 Task: Create a sub task Design and Implement Solution for the task  Integrate website with a new customer support ticketing system in the project AgileKite , assign it to team member softage.1@softage.net and update the status of the sub task to  On Track  , set the priority of the sub task to Low
Action: Mouse moved to (62, 312)
Screenshot: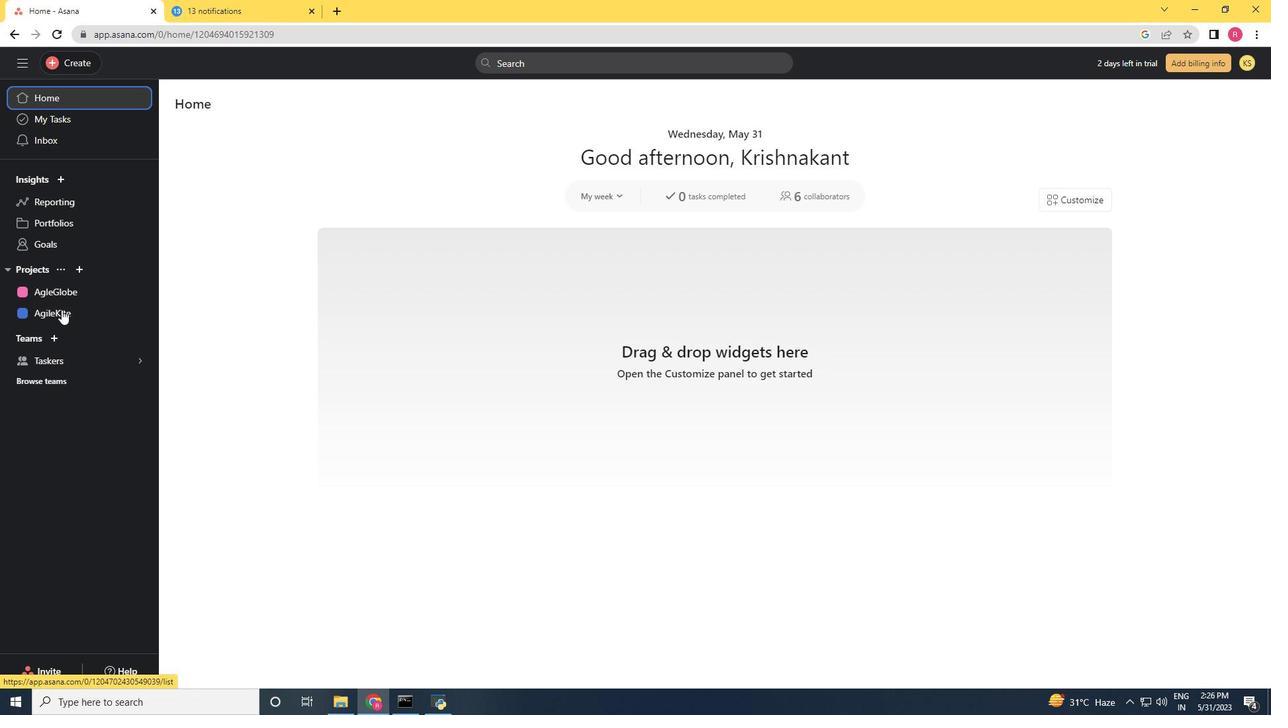 
Action: Mouse pressed left at (62, 312)
Screenshot: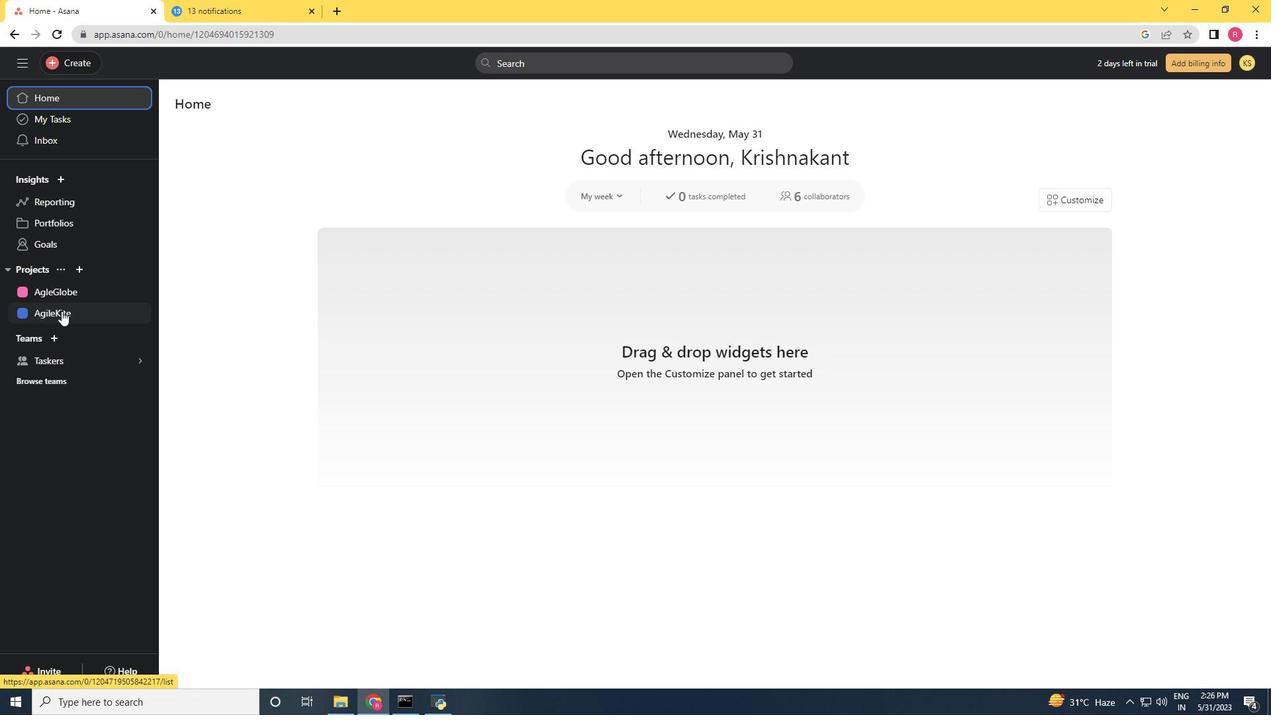 
Action: Mouse moved to (644, 289)
Screenshot: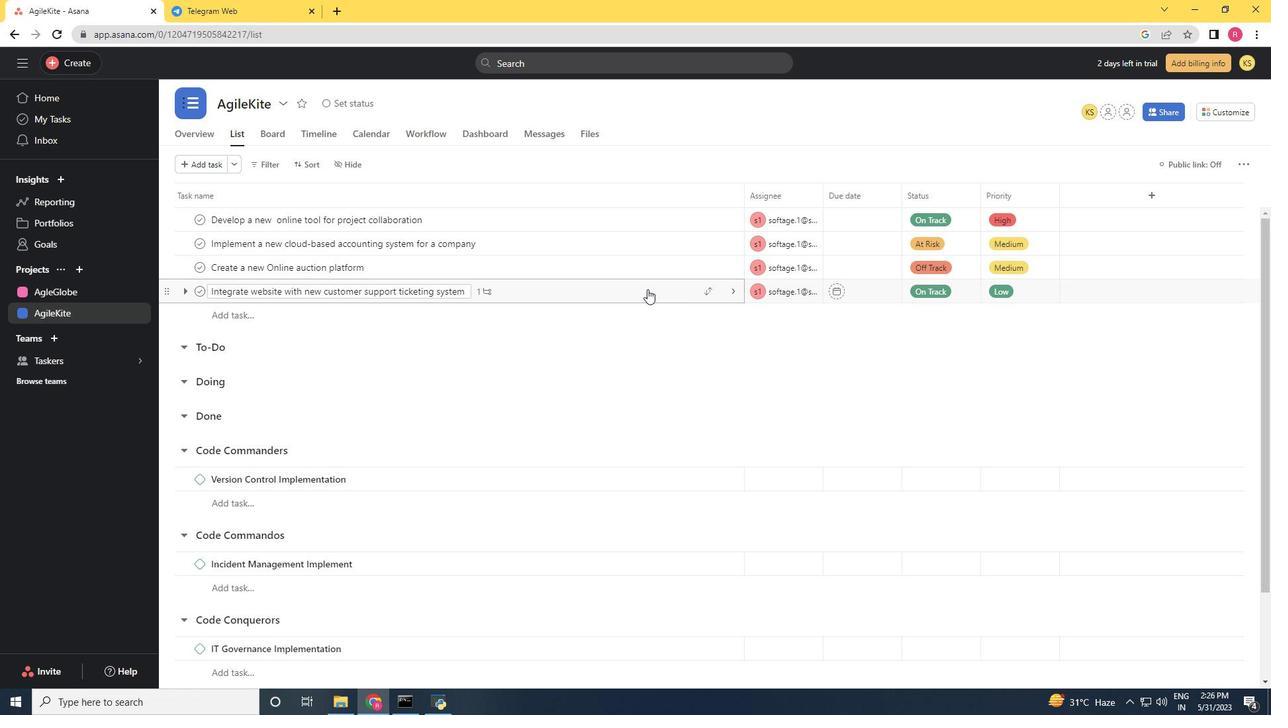 
Action: Mouse pressed left at (644, 289)
Screenshot: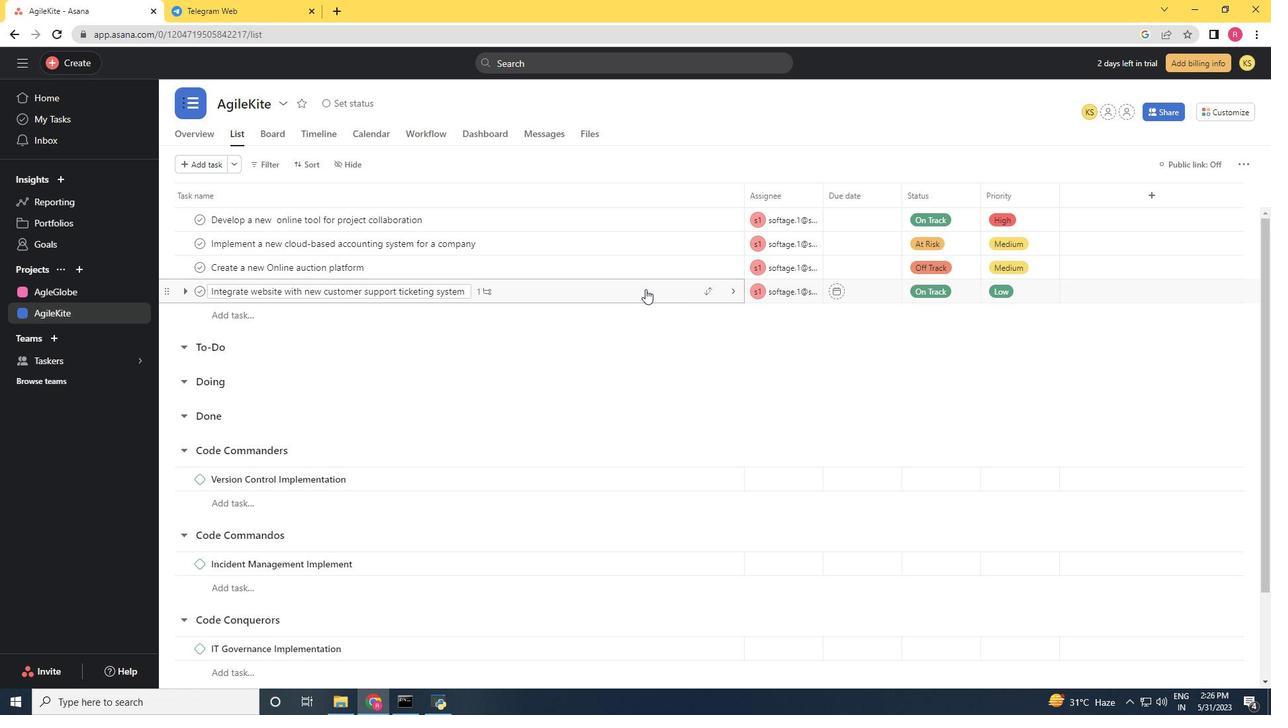 
Action: Mouse moved to (963, 397)
Screenshot: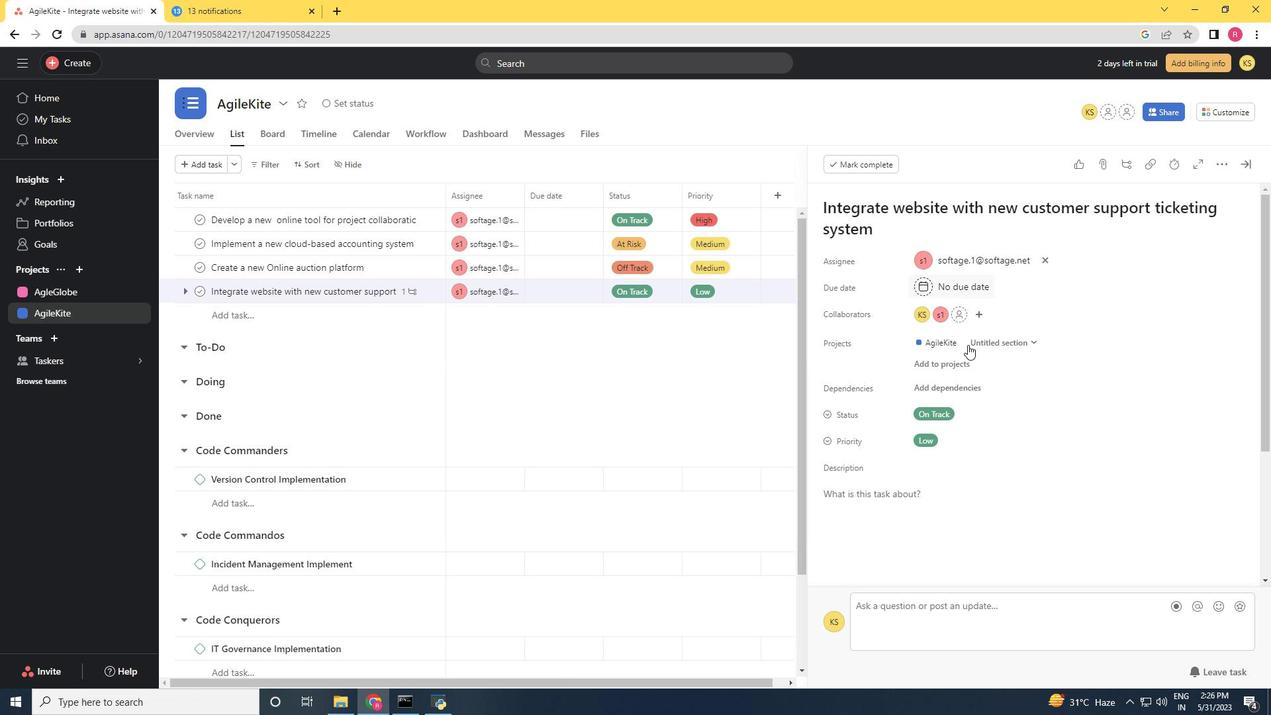 
Action: Mouse scrolled (963, 396) with delta (0, 0)
Screenshot: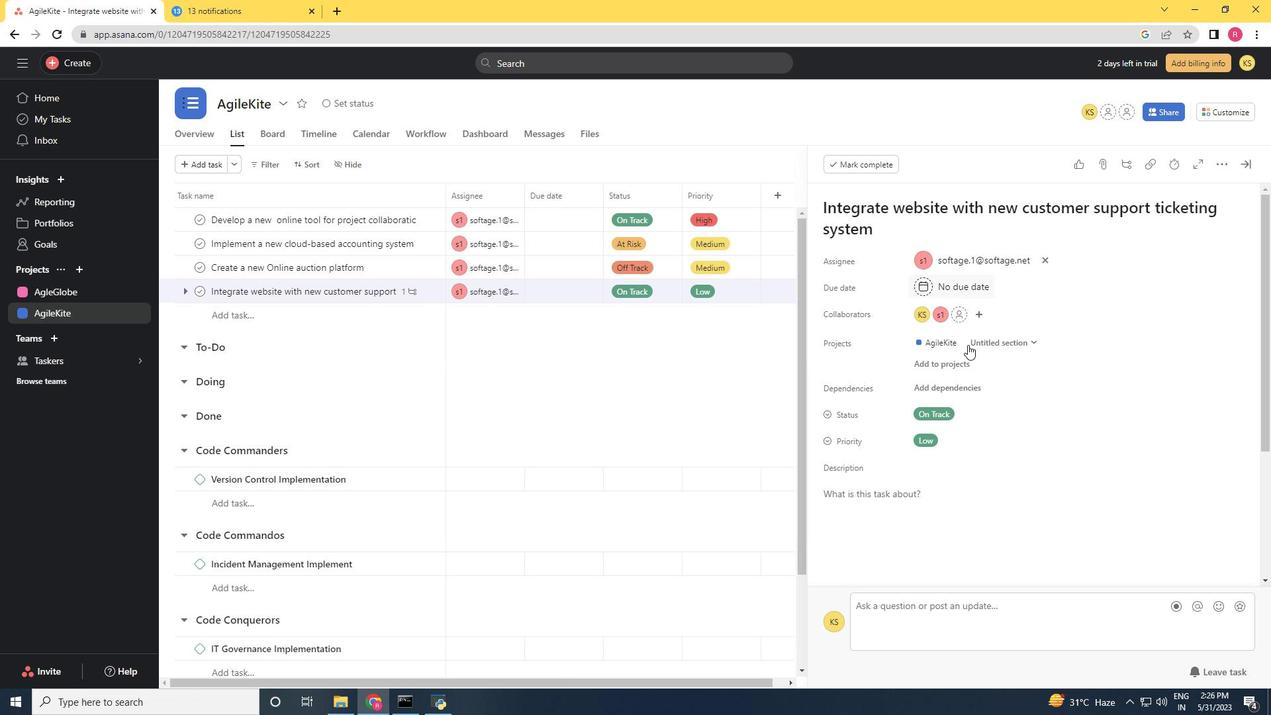
Action: Mouse scrolled (963, 396) with delta (0, 0)
Screenshot: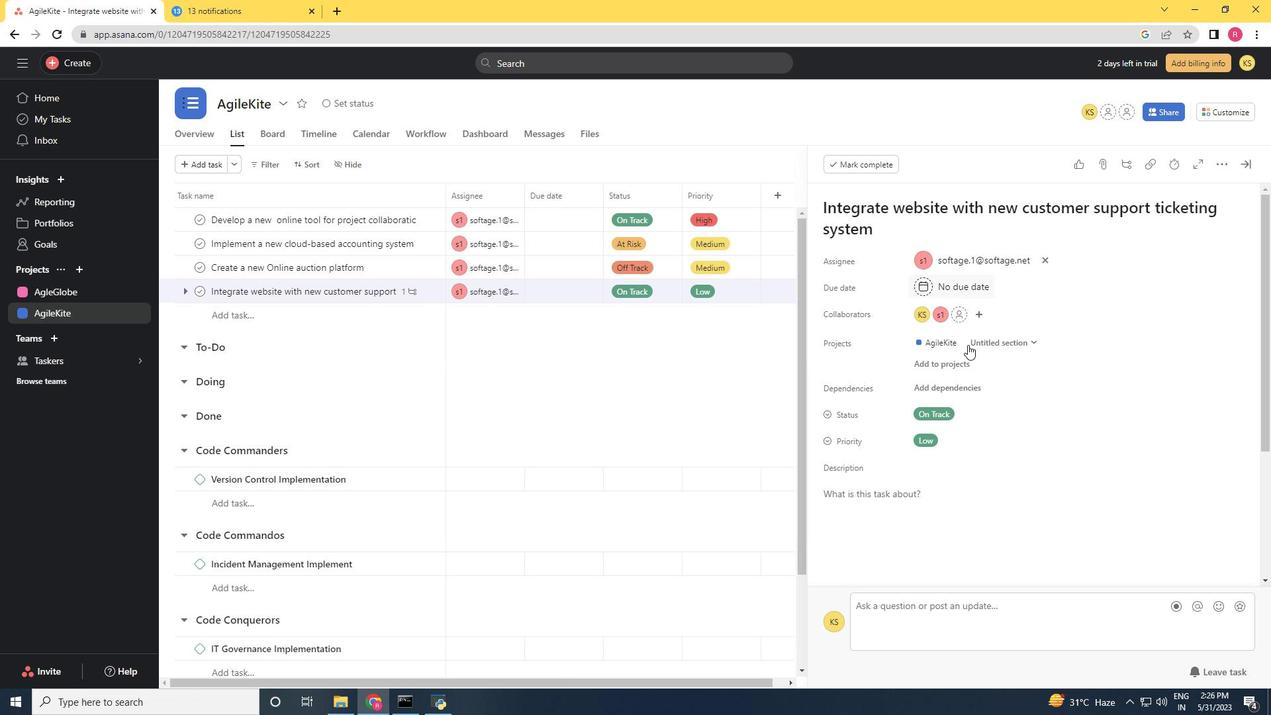 
Action: Mouse scrolled (963, 396) with delta (0, 0)
Screenshot: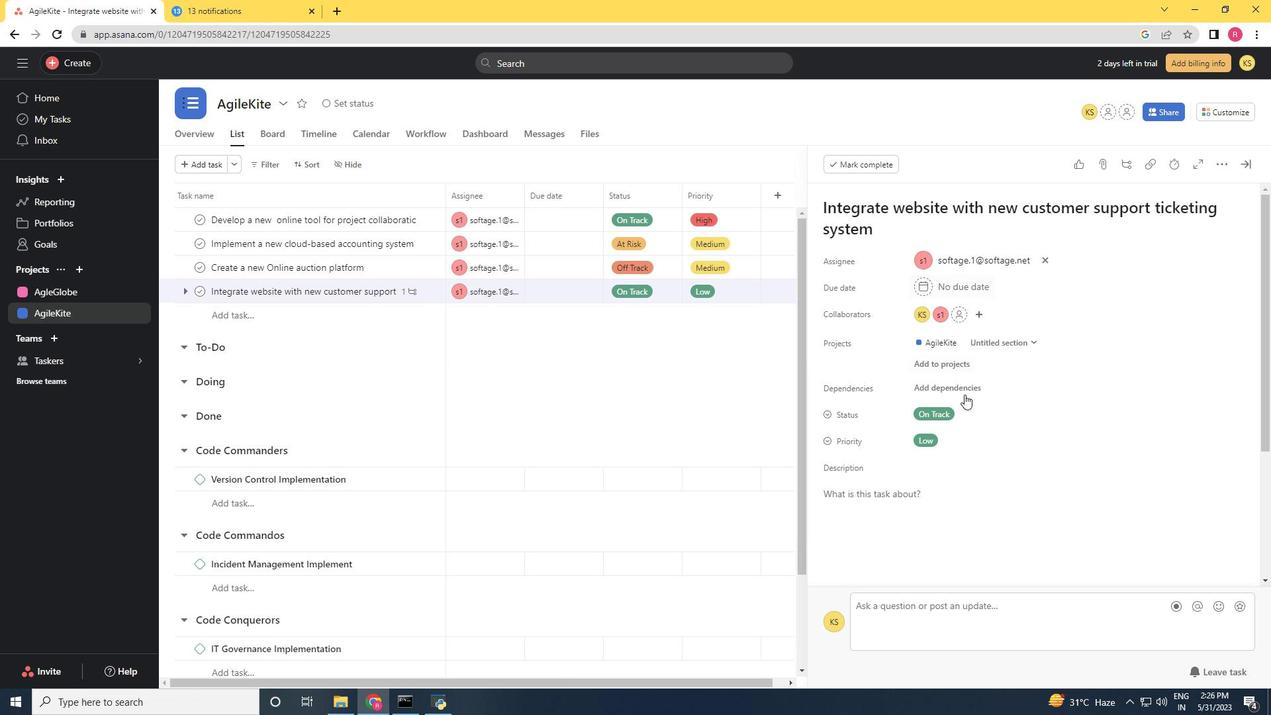 
Action: Mouse scrolled (963, 396) with delta (0, 0)
Screenshot: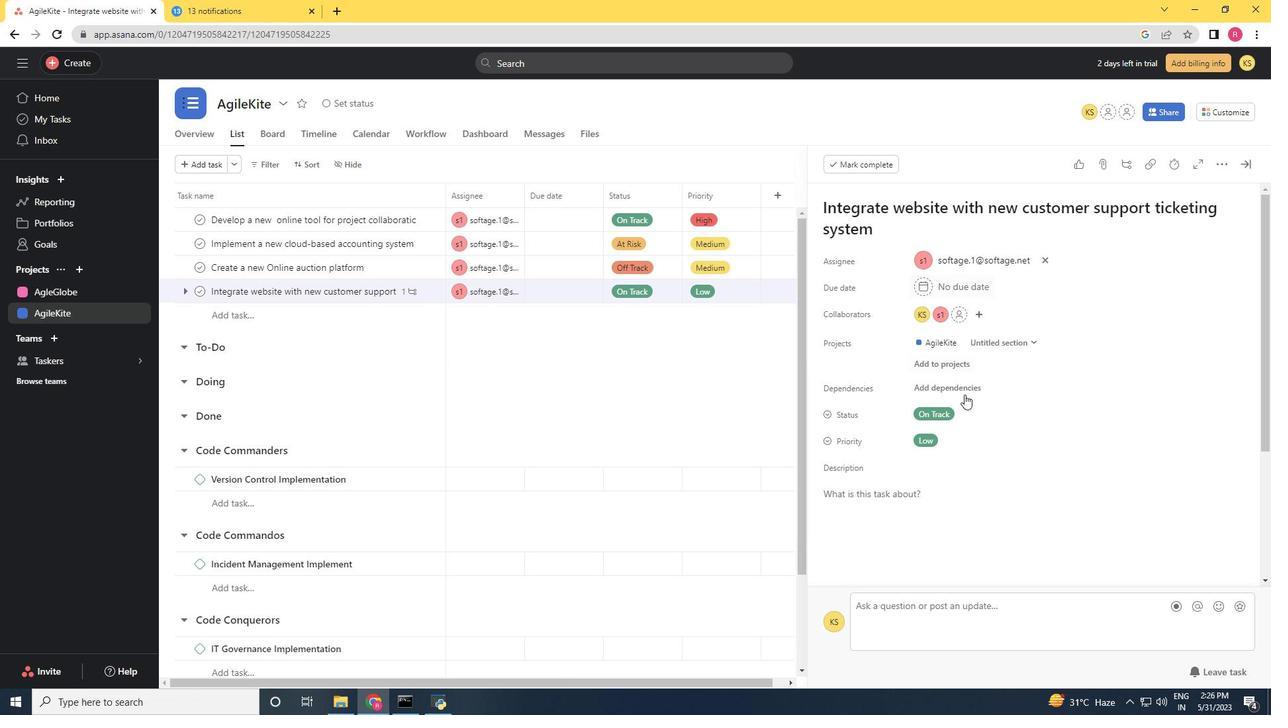 
Action: Mouse scrolled (963, 396) with delta (0, 0)
Screenshot: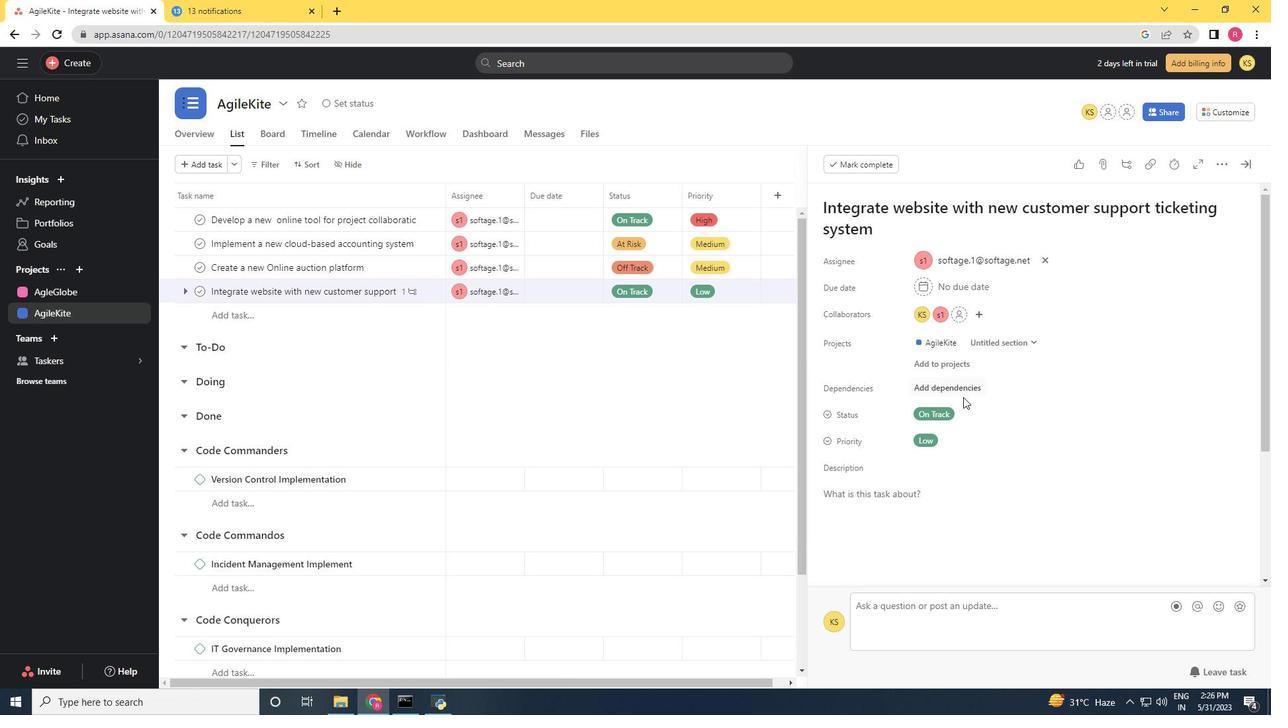 
Action: Mouse moved to (872, 476)
Screenshot: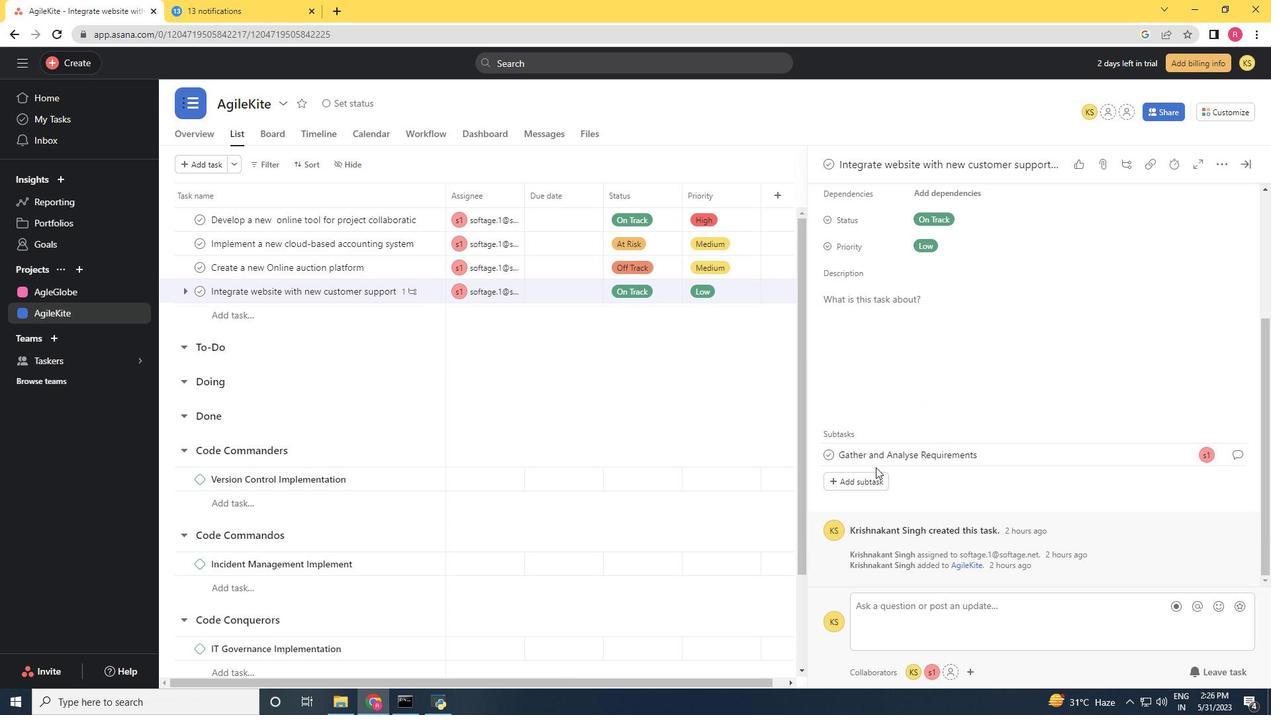
Action: Mouse pressed left at (872, 476)
Screenshot: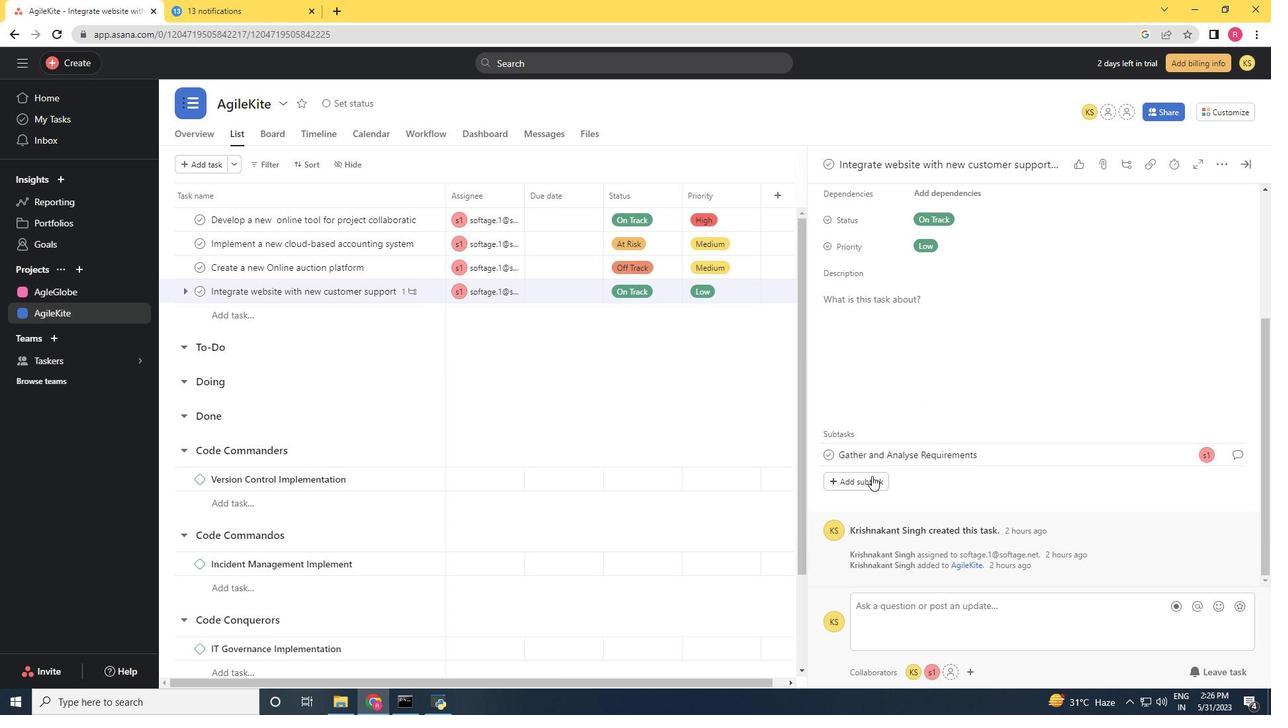 
Action: Mouse moved to (891, 463)
Screenshot: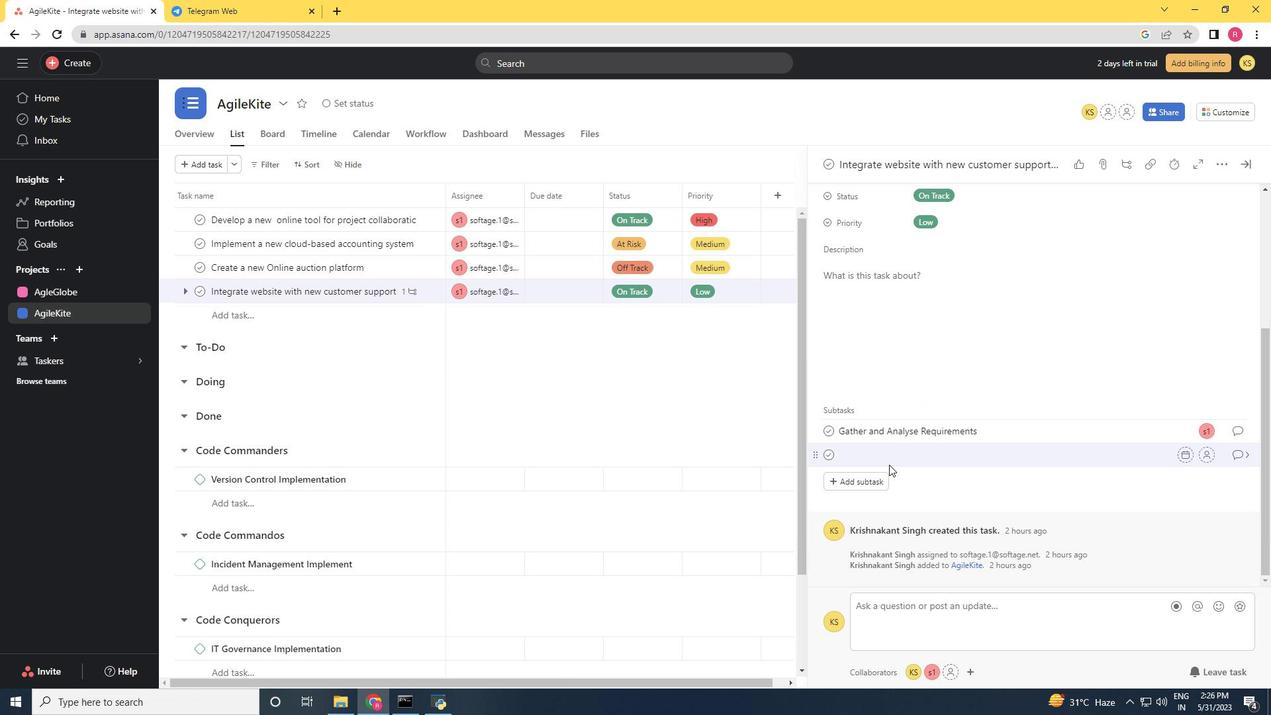 
Action: Key pressed <Key.shift>Design<Key.space>and<Key.space><Key.shift_r>Implements<Key.space><Key.shift>Solution<Key.space>
Screenshot: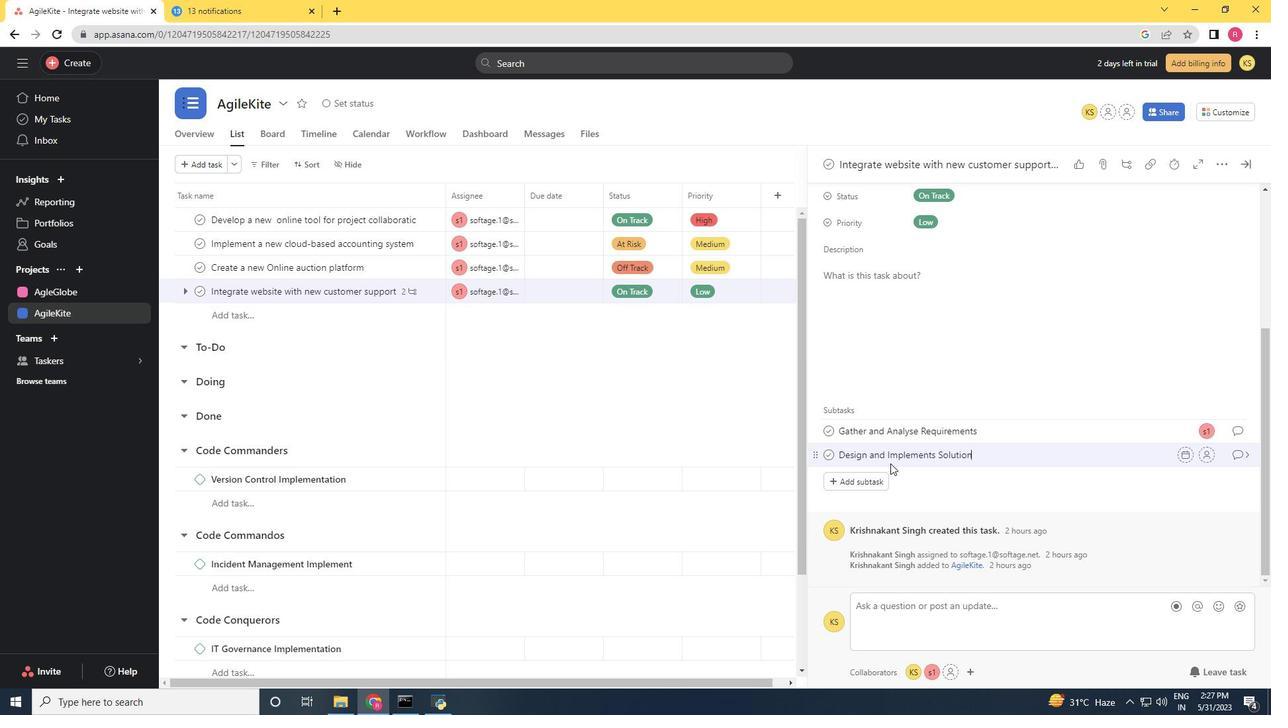 
Action: Mouse moved to (1212, 457)
Screenshot: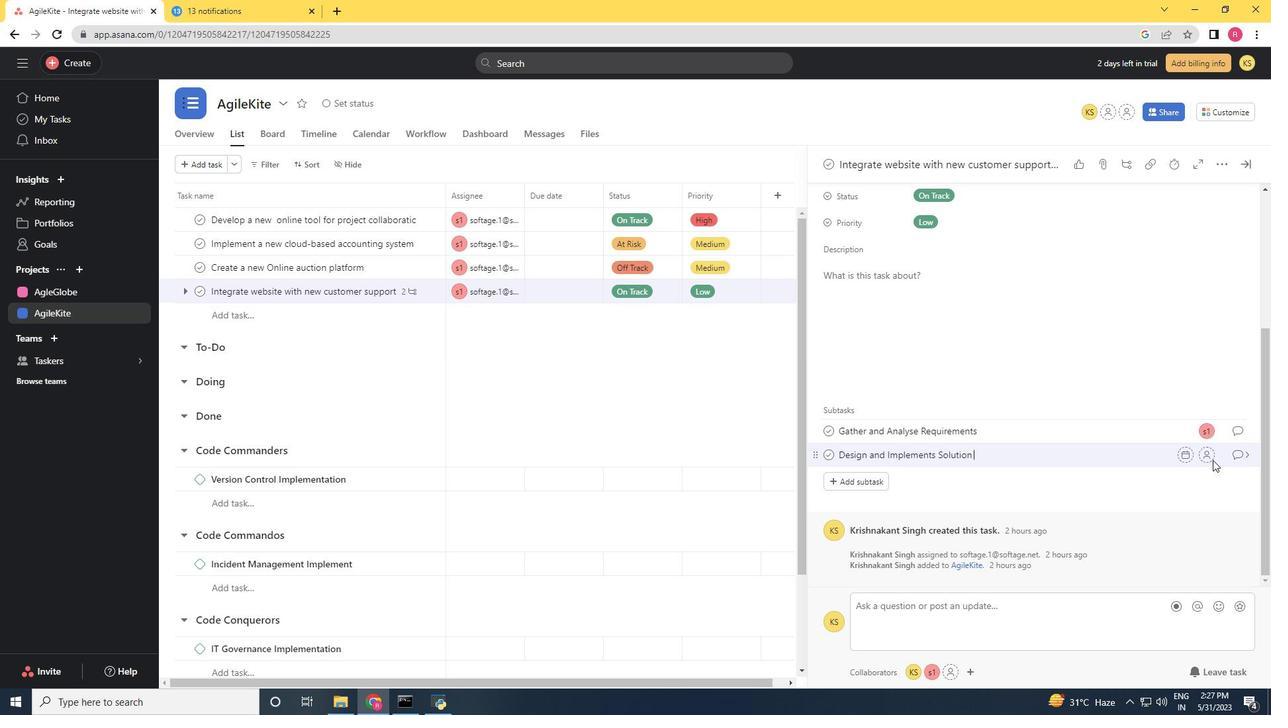 
Action: Mouse pressed left at (1212, 457)
Screenshot: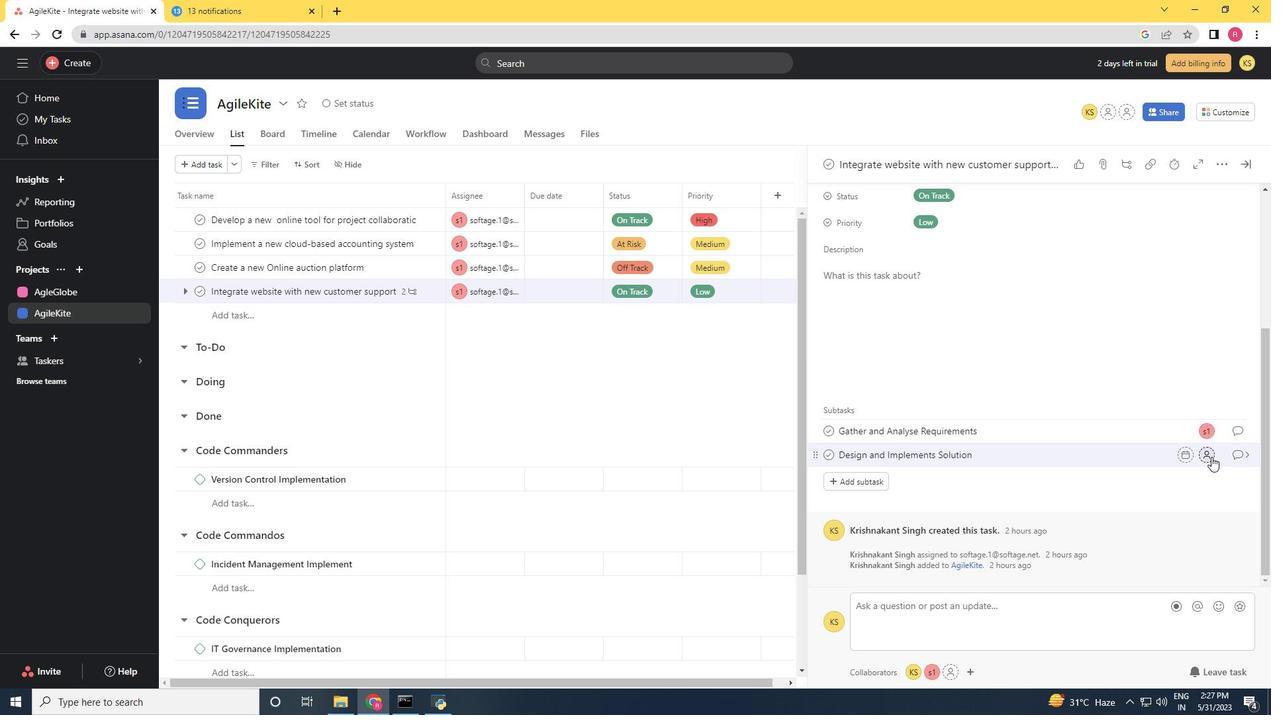 
Action: Mouse moved to (1209, 456)
Screenshot: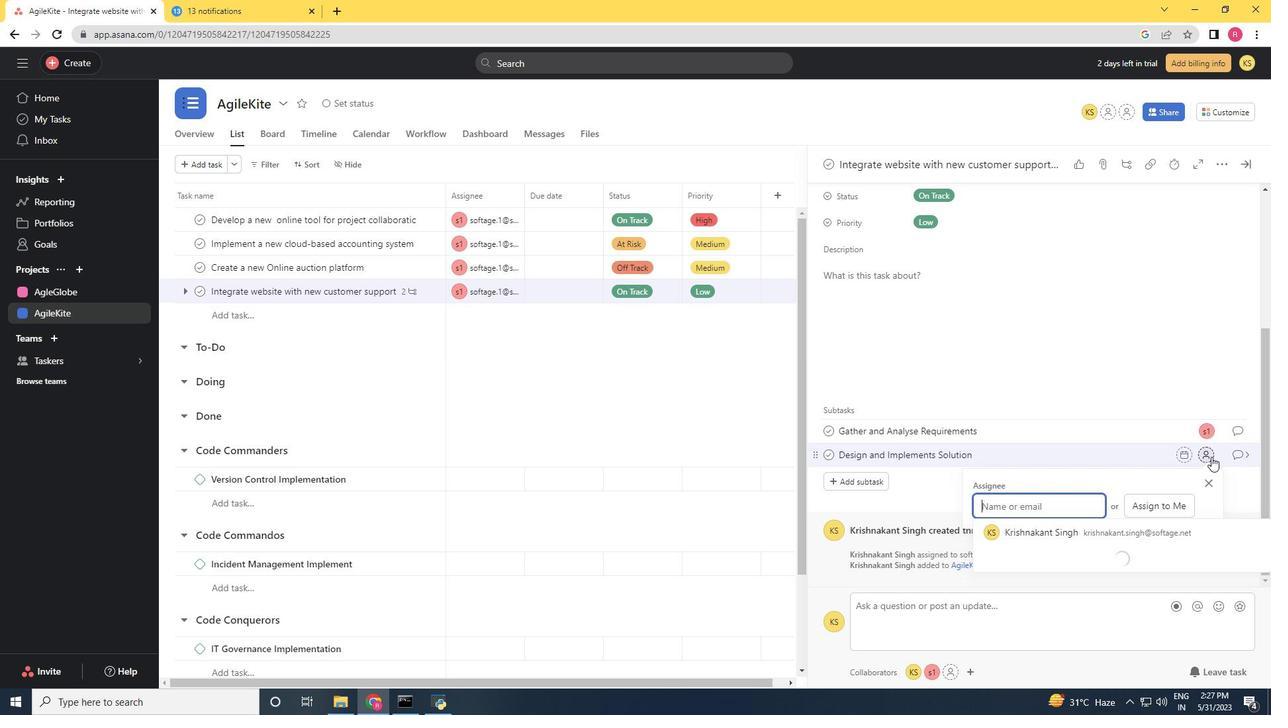 
Action: Key pressed softgage<Key.backspace><Key.backspace><Key.backspace><Key.backspace>age.1<Key.shift>@softg<Key.caps_lock><Key.backspace>AGE<Key.backspace><Key.backspace><Key.backspace><Key.caps_lock>age.net
Screenshot: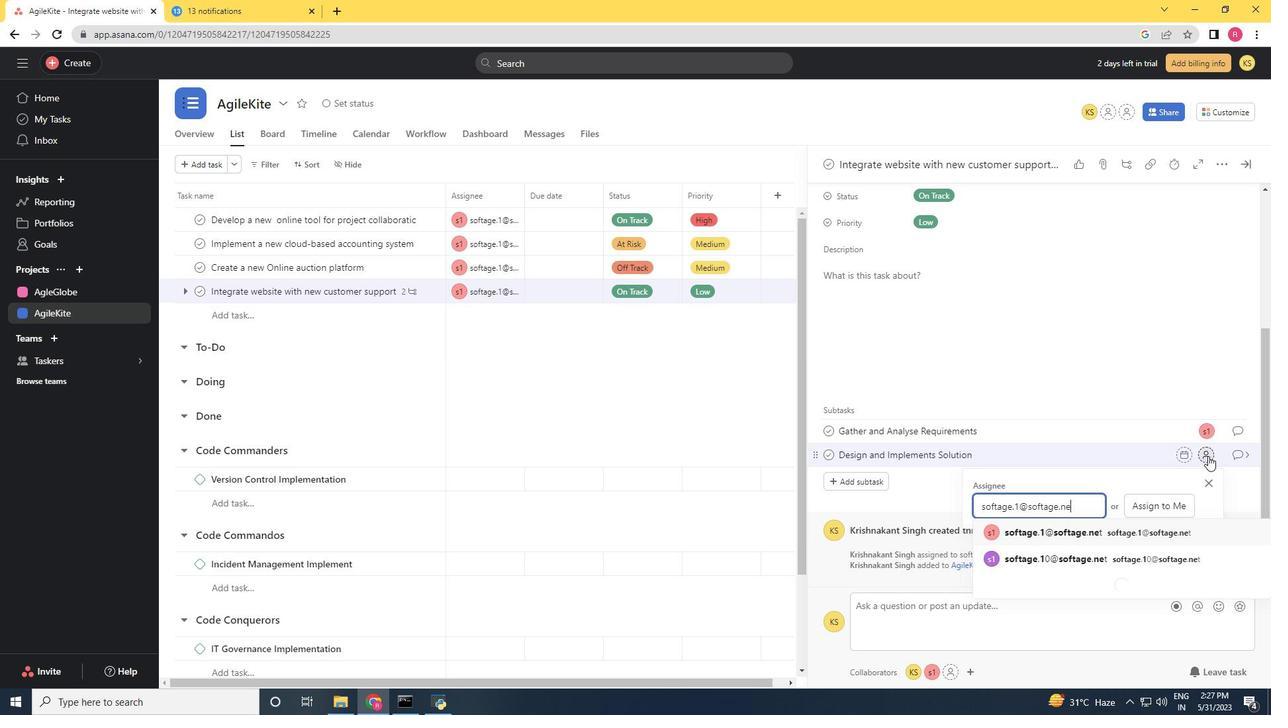 
Action: Mouse moved to (1097, 525)
Screenshot: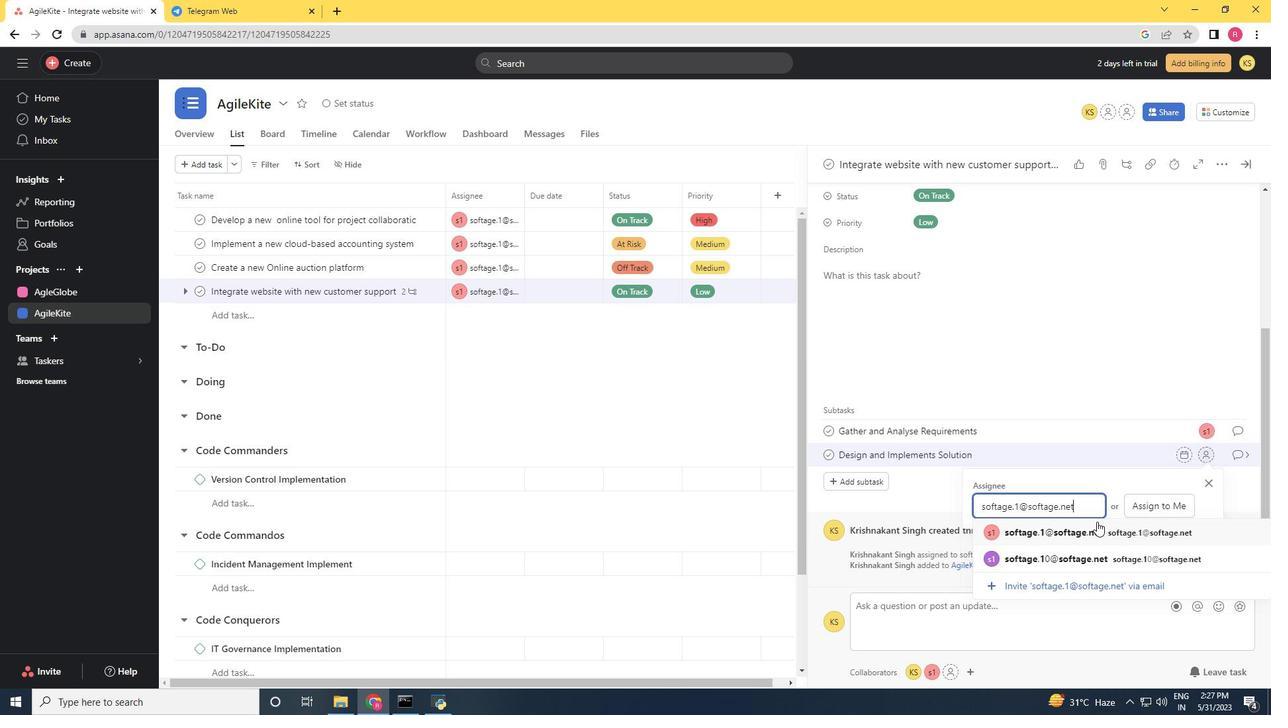 
Action: Mouse pressed left at (1097, 525)
Screenshot: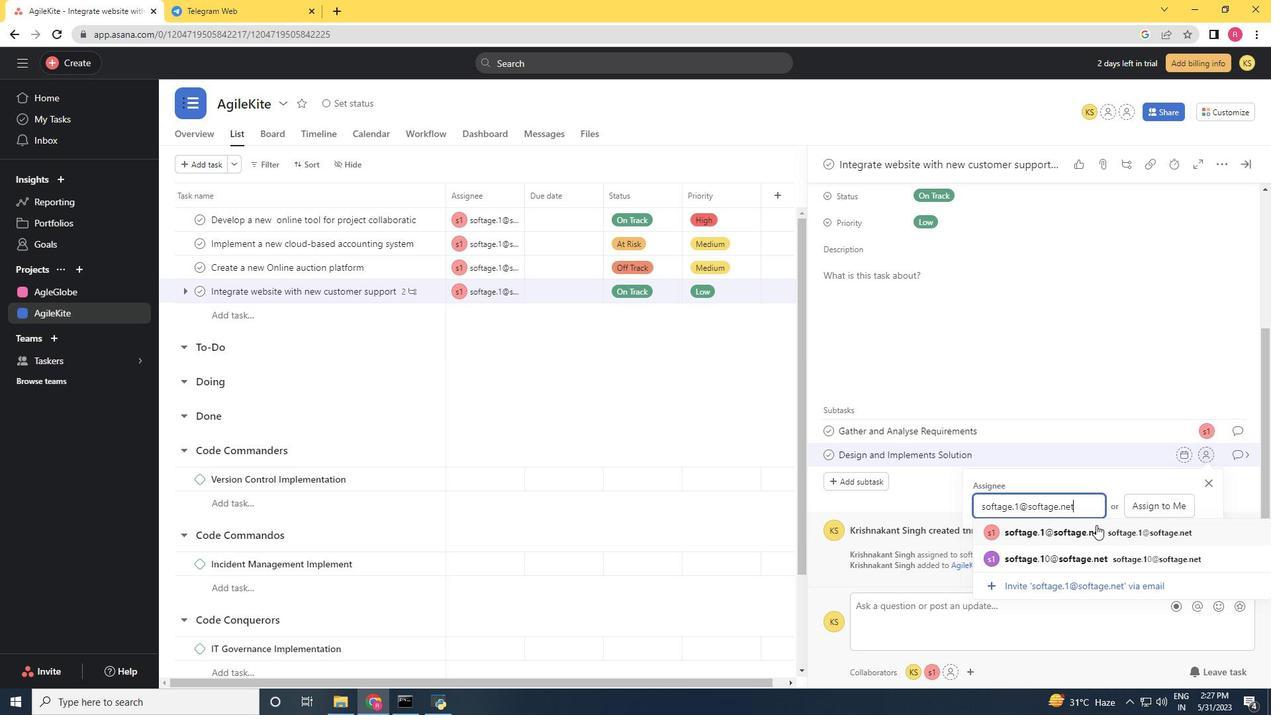 
Action: Mouse moved to (1239, 452)
Screenshot: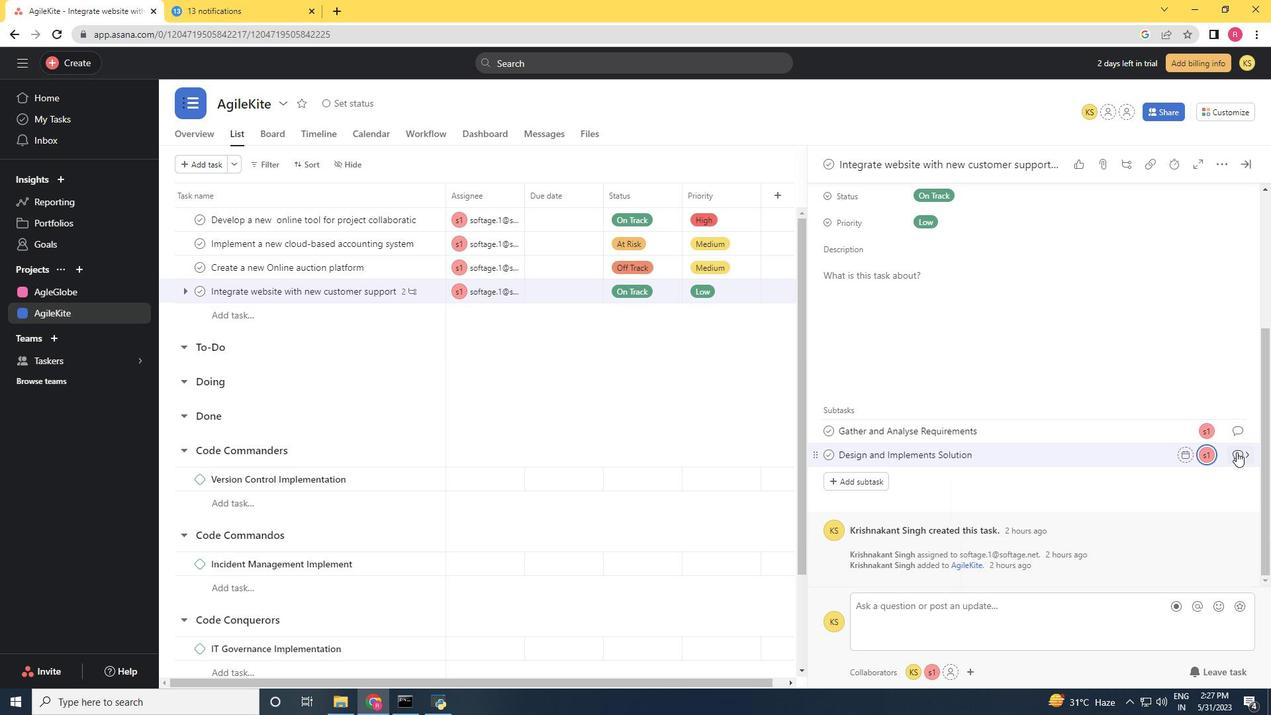 
Action: Mouse pressed left at (1239, 452)
Screenshot: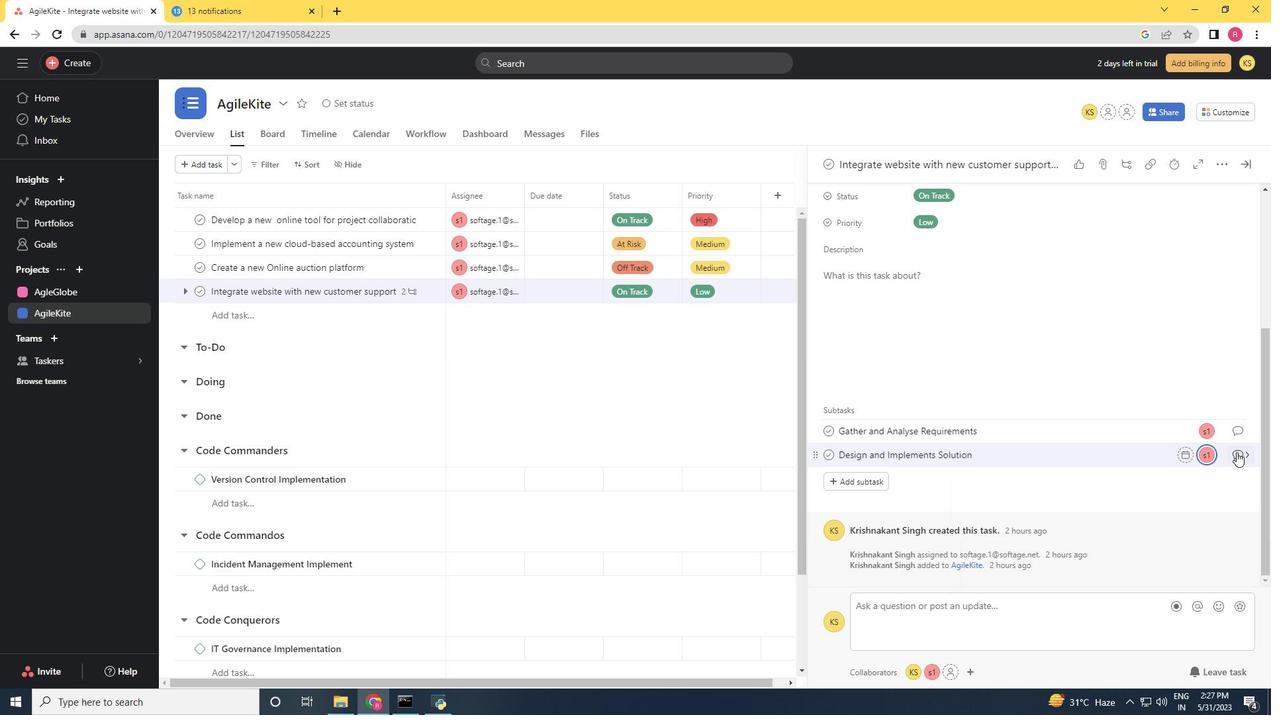 
Action: Mouse moved to (855, 384)
Screenshot: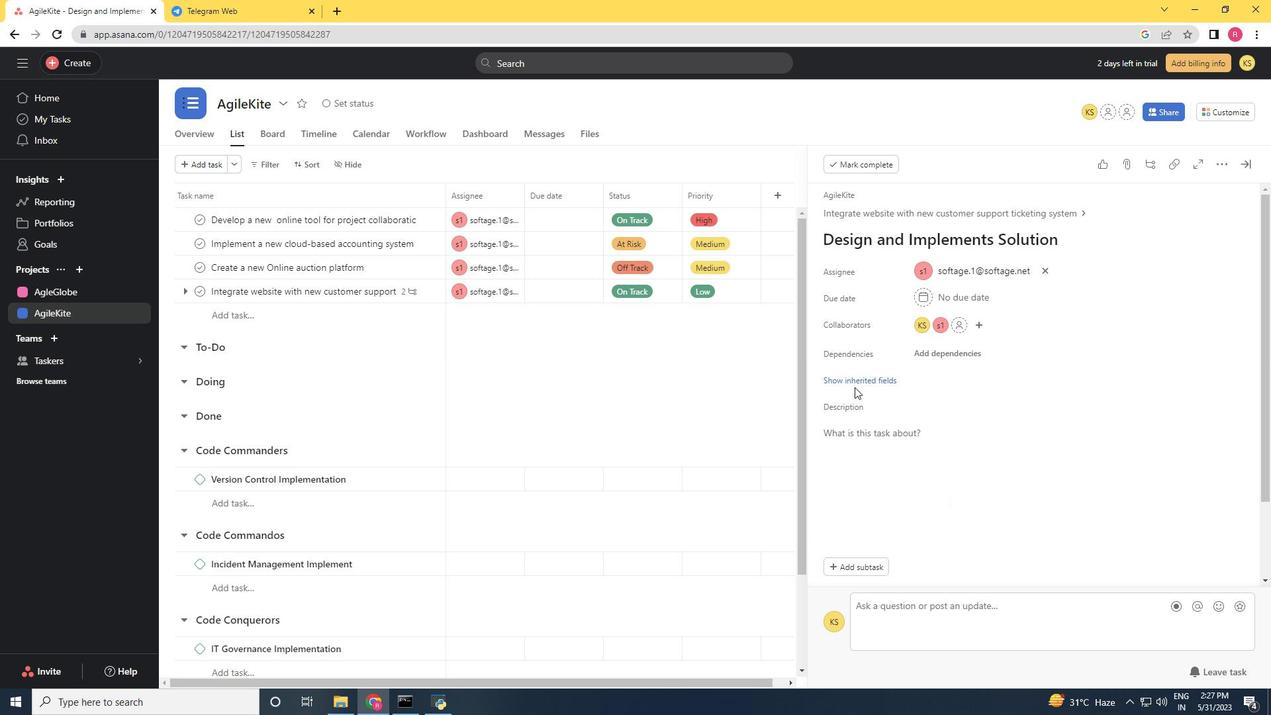 
Action: Mouse pressed left at (855, 384)
Screenshot: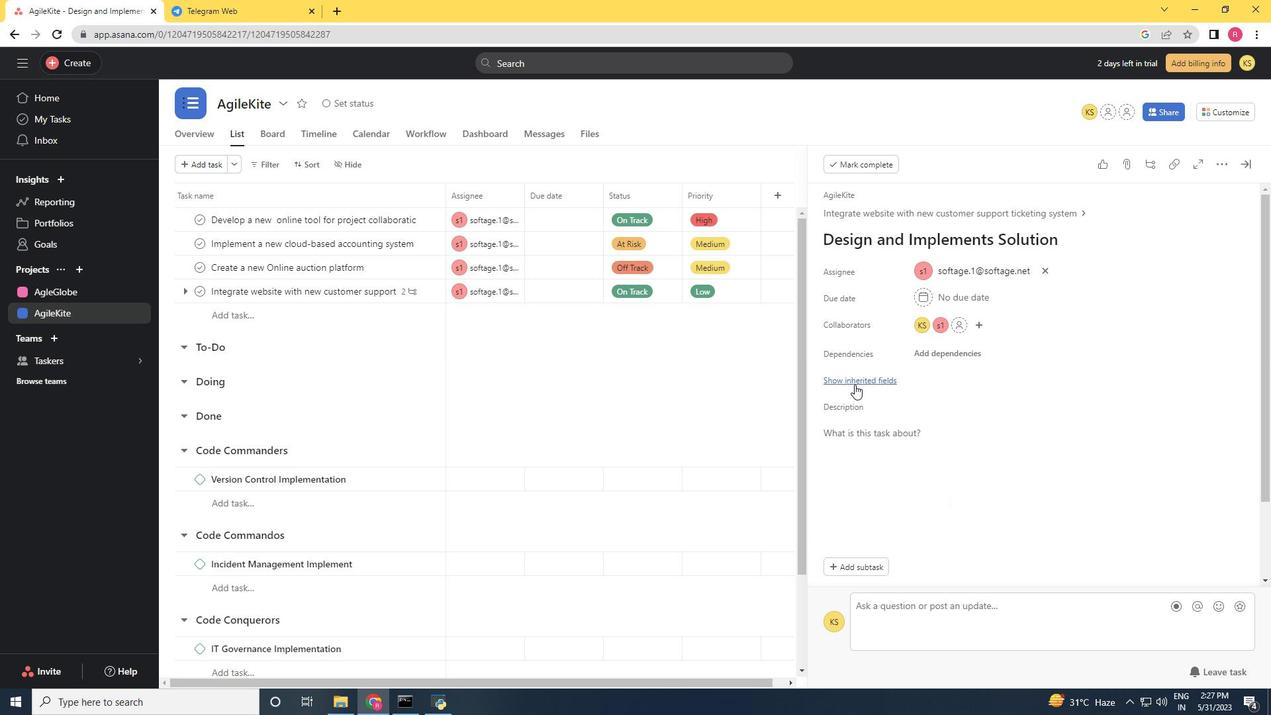 
Action: Mouse moved to (922, 405)
Screenshot: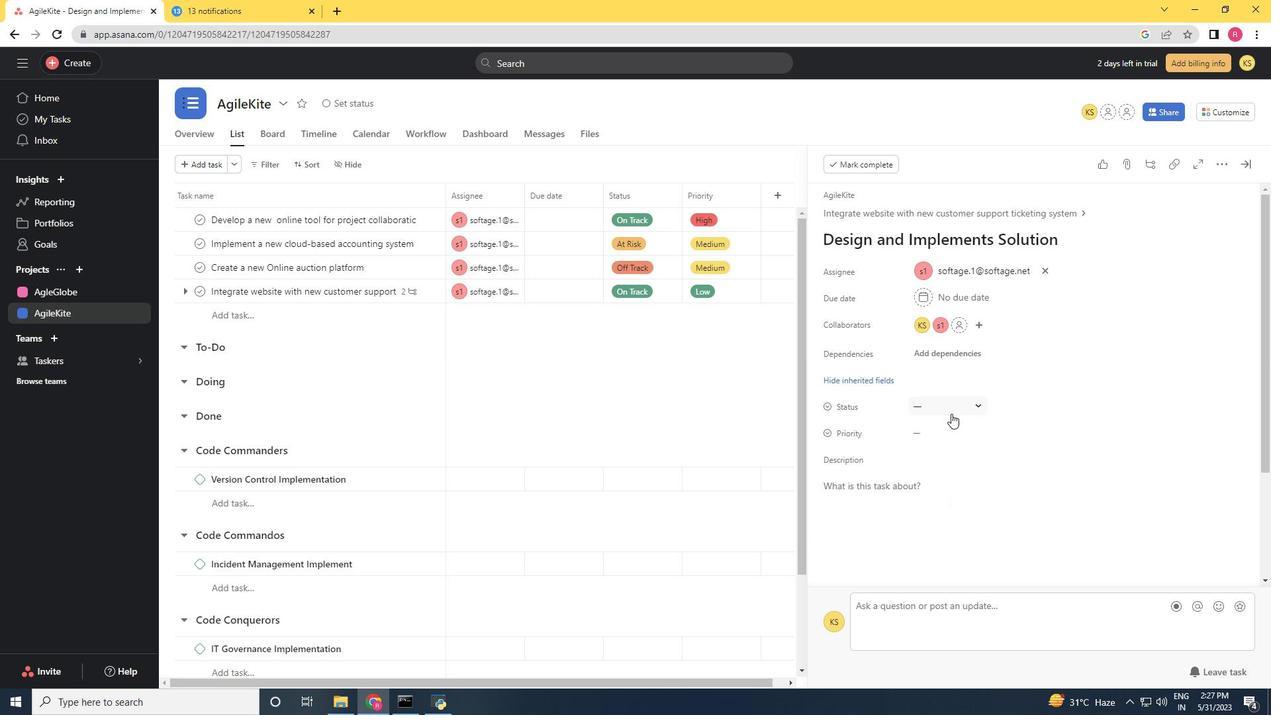 
Action: Mouse pressed left at (922, 405)
Screenshot: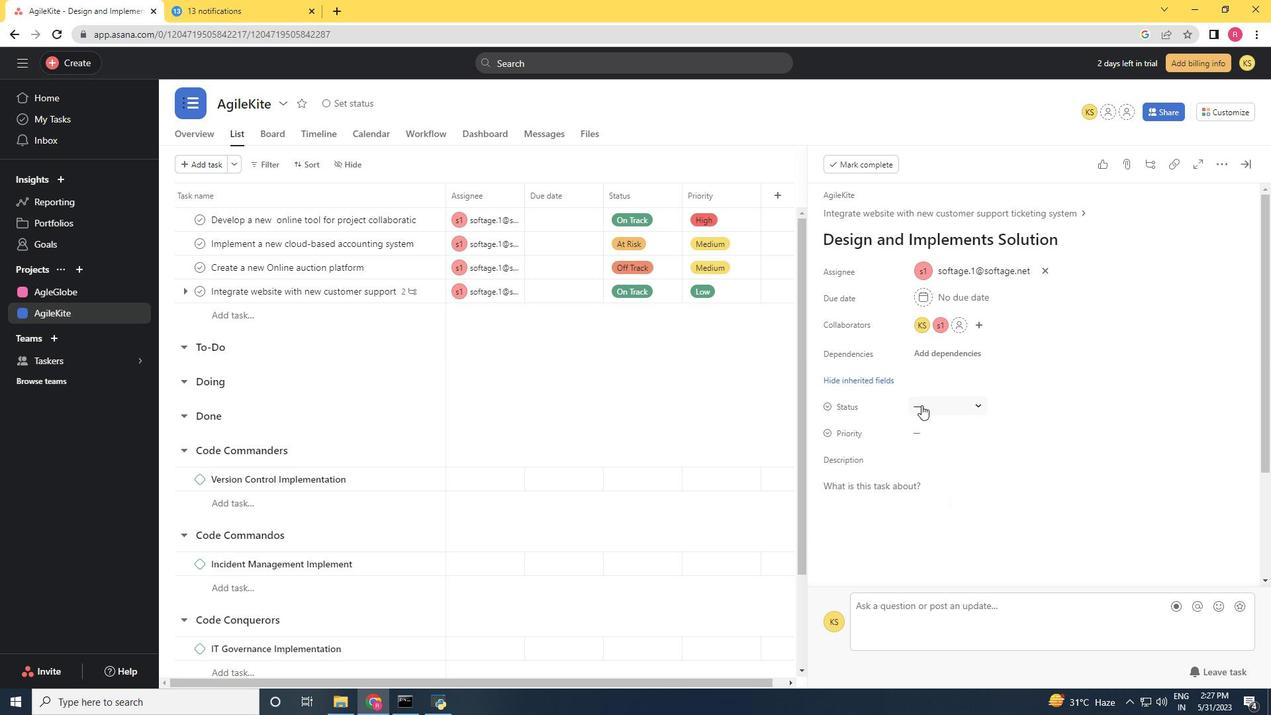 
Action: Mouse moved to (954, 445)
Screenshot: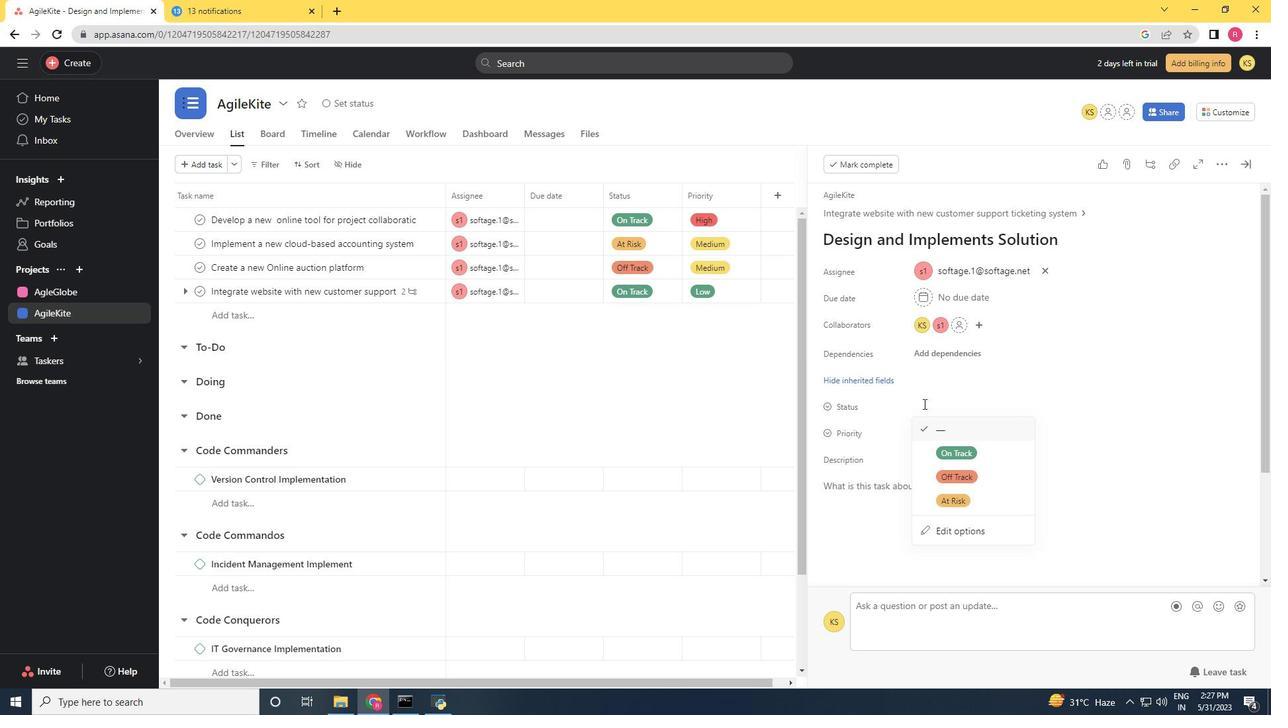 
Action: Mouse pressed left at (954, 445)
Screenshot: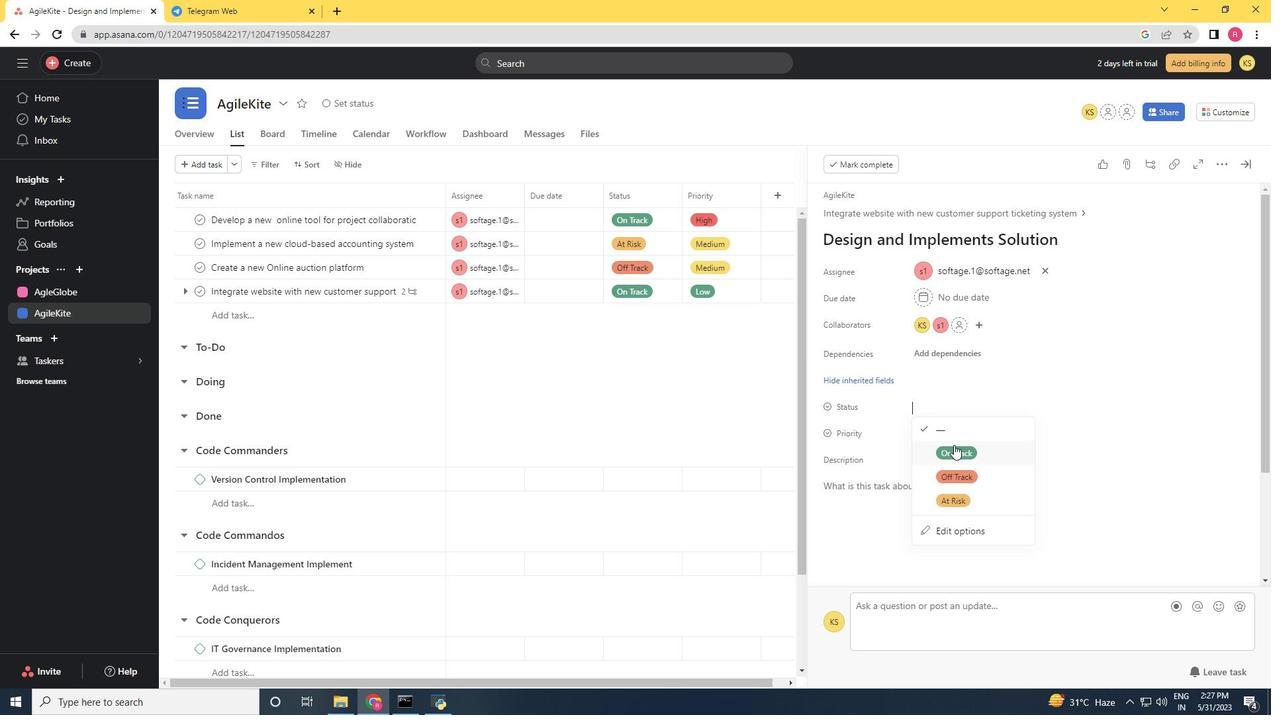 
Action: Mouse moved to (922, 425)
Screenshot: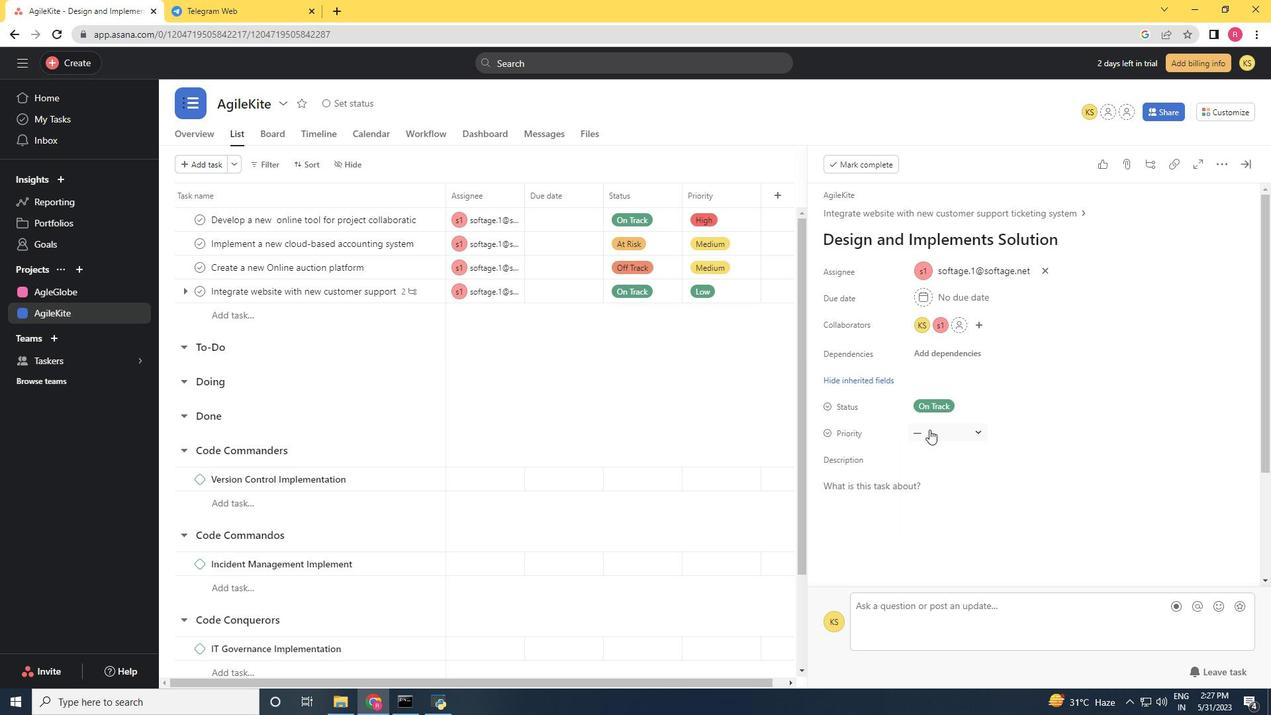 
Action: Mouse pressed left at (922, 425)
Screenshot: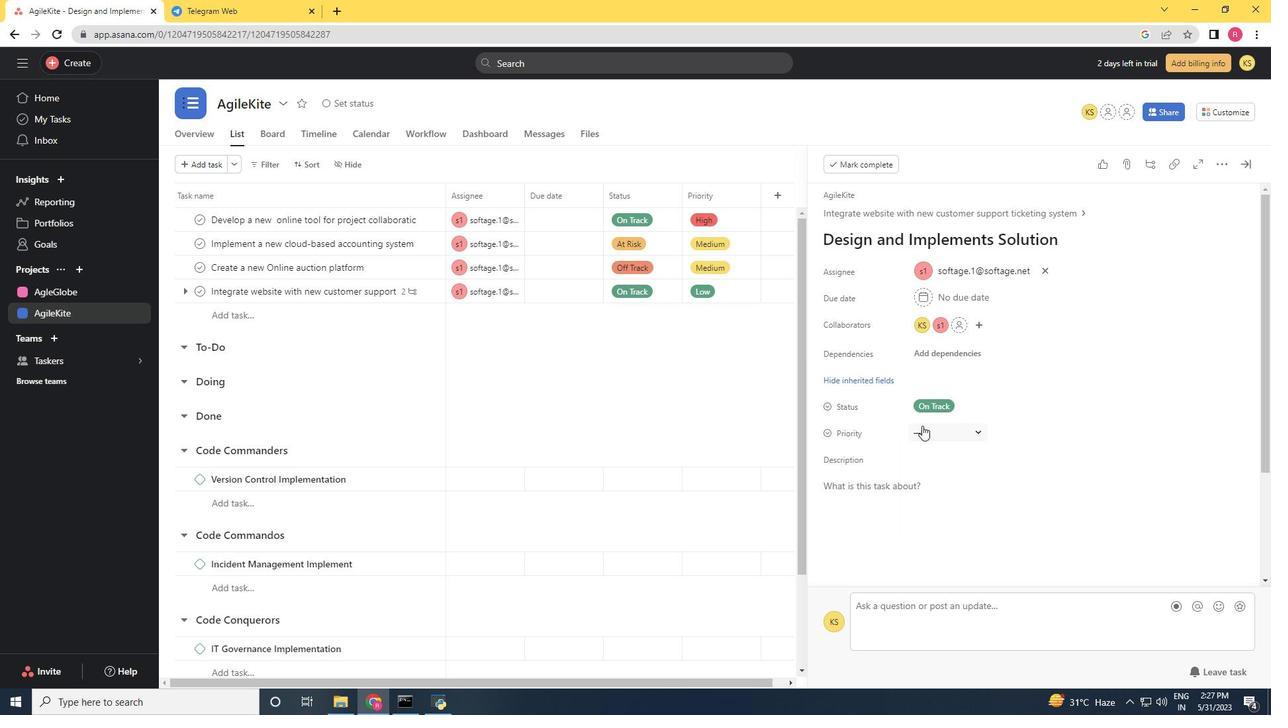 
Action: Mouse moved to (955, 524)
Screenshot: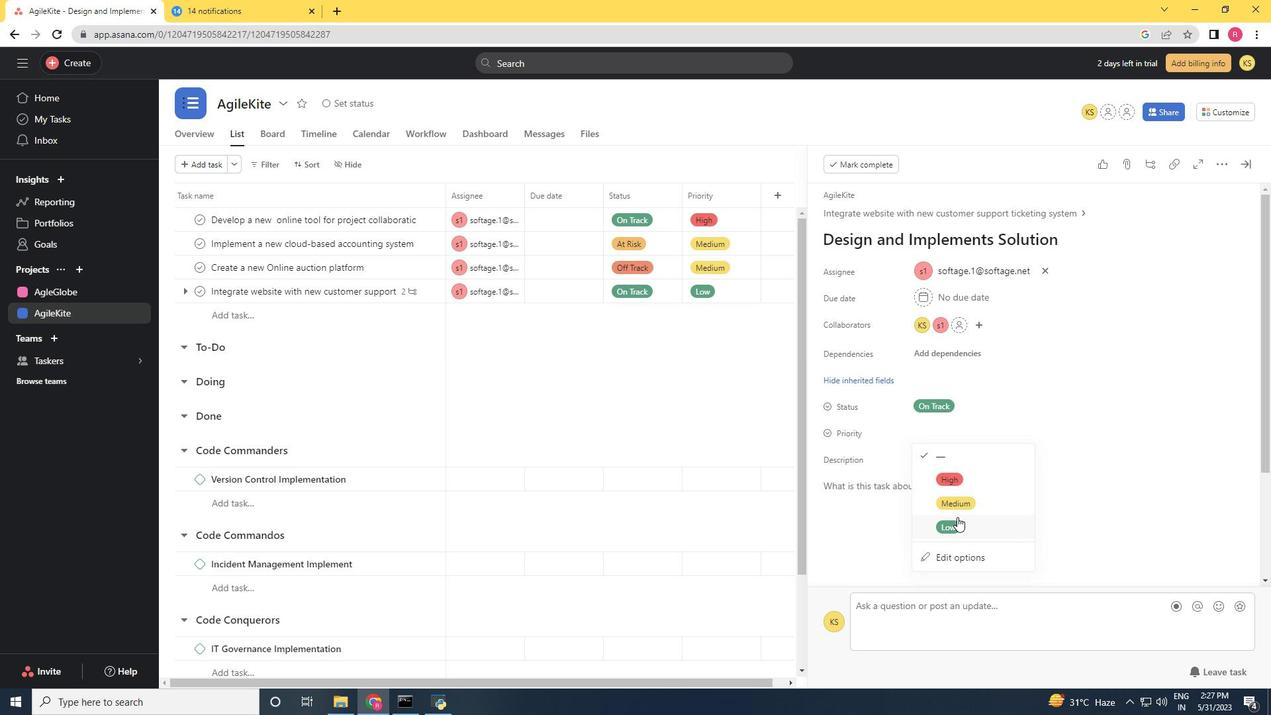 
Action: Mouse pressed left at (955, 524)
Screenshot: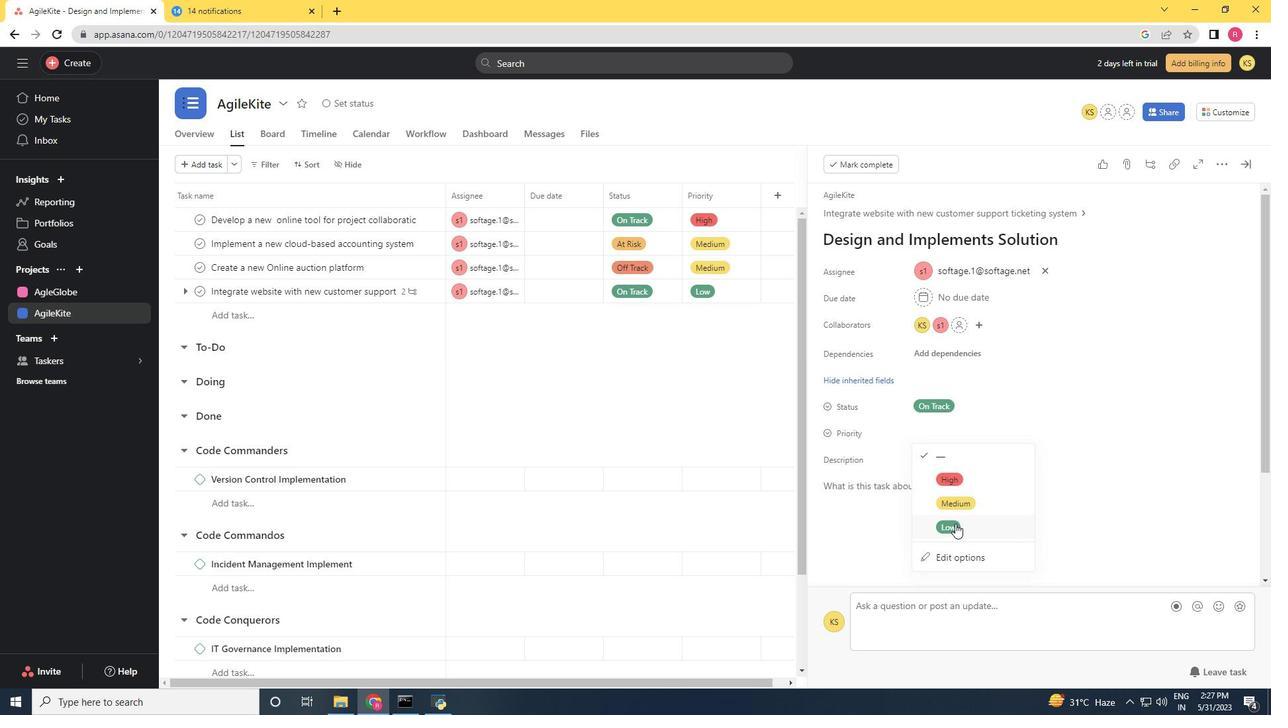 
